 Task: Move the task Upgrade and migrate company servers to a cloud-based solution to the section Done in the project AgileCon and filter the tasks in the project by Incomplete tasks
Action: Mouse moved to (56, 284)
Screenshot: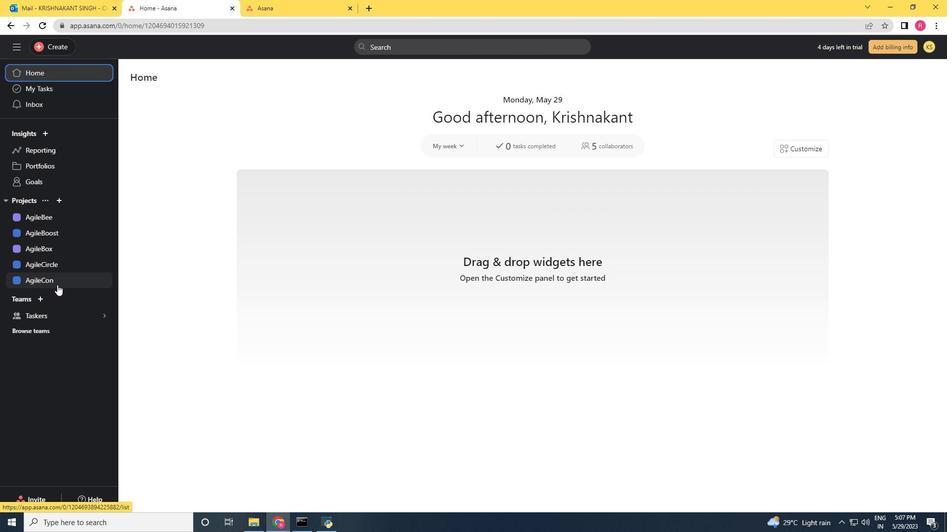 
Action: Mouse pressed left at (56, 284)
Screenshot: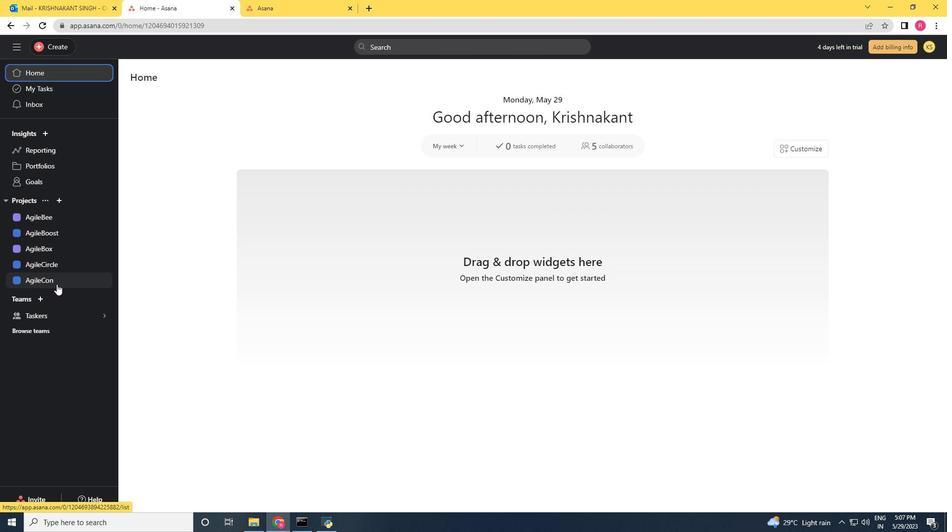 
Action: Mouse moved to (568, 162)
Screenshot: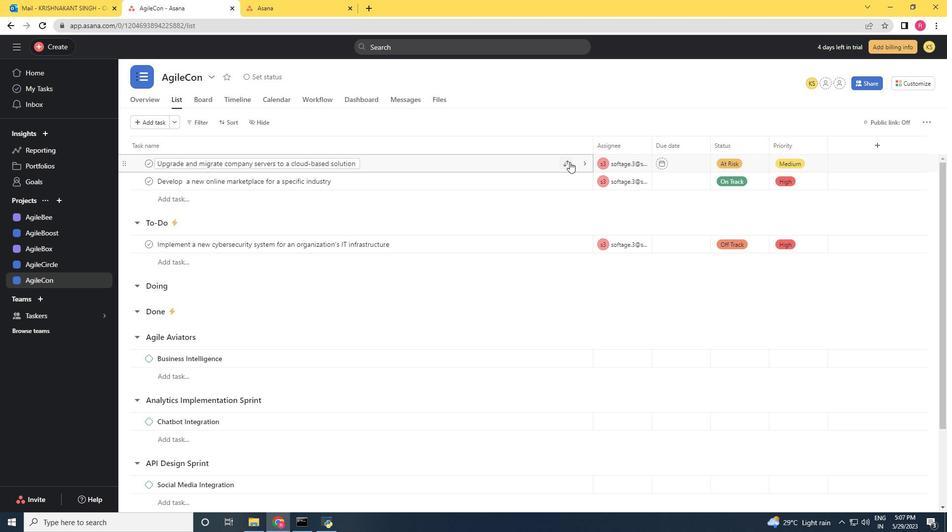 
Action: Mouse pressed left at (568, 162)
Screenshot: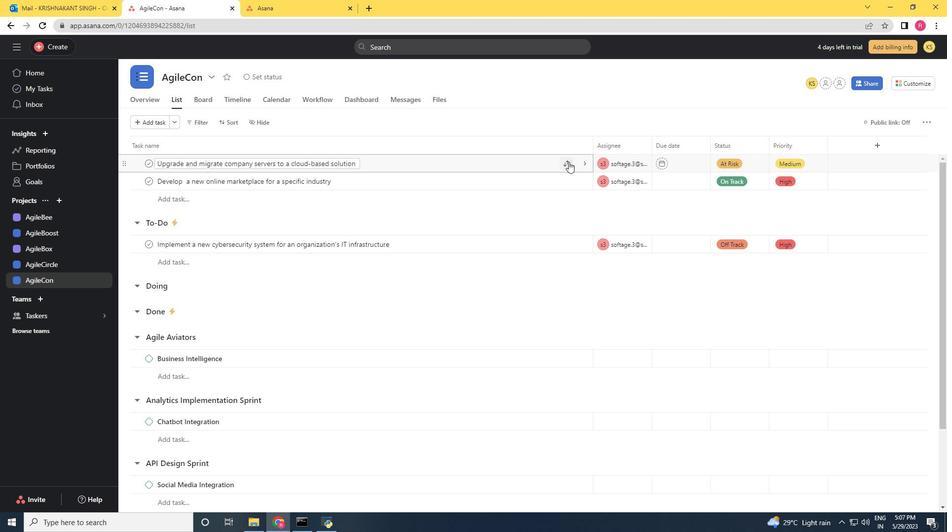 
Action: Mouse moved to (506, 250)
Screenshot: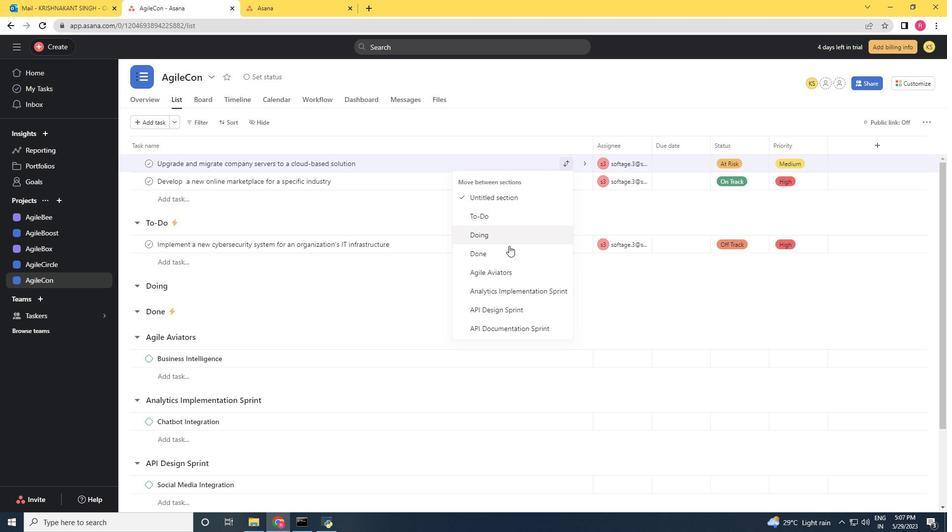 
Action: Mouse pressed left at (506, 250)
Screenshot: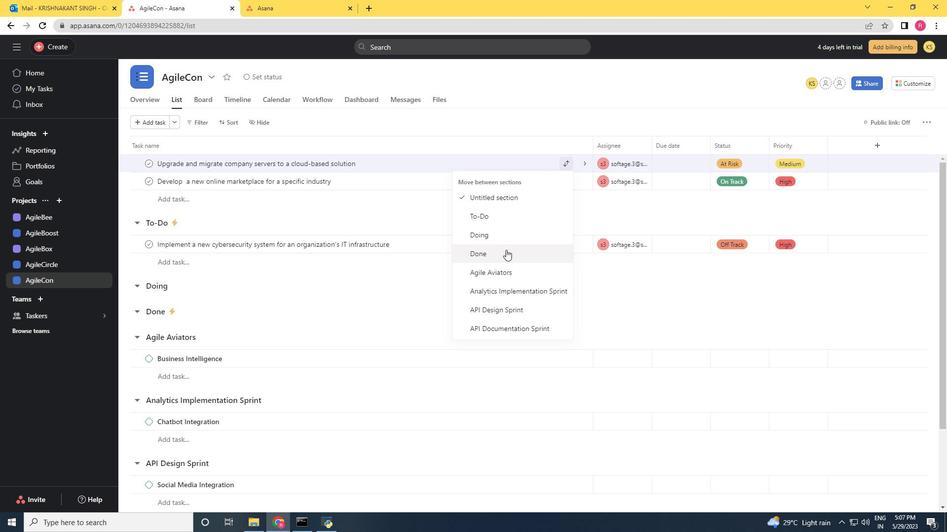 
Action: Mouse moved to (195, 125)
Screenshot: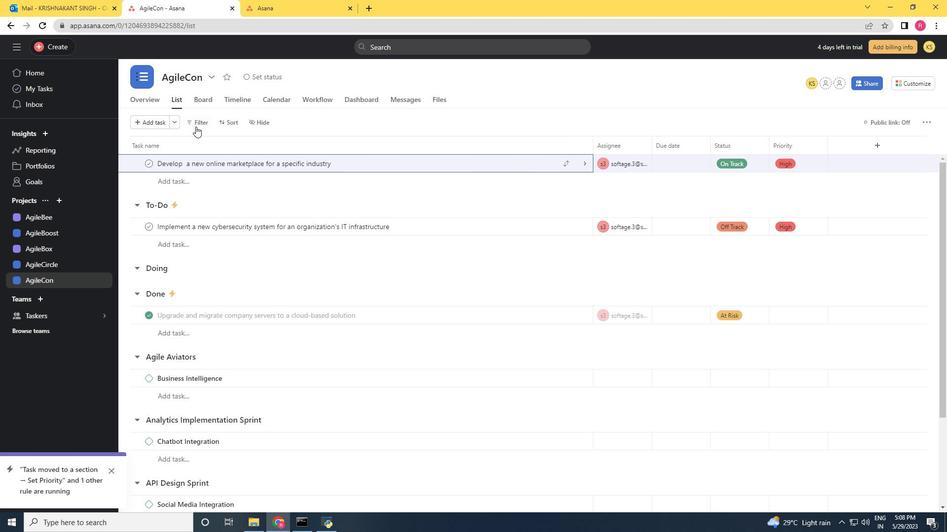 
Action: Mouse pressed left at (195, 125)
Screenshot: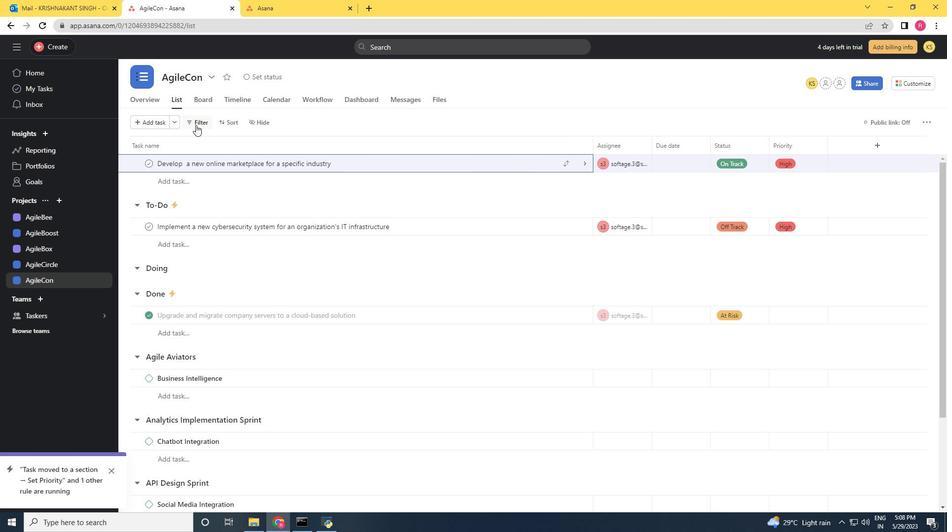 
Action: Mouse moved to (236, 164)
Screenshot: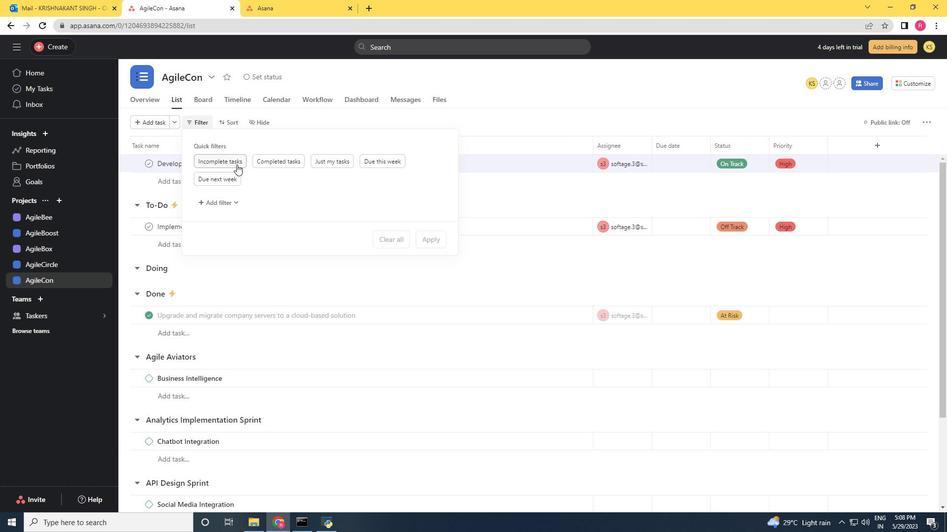 
Action: Mouse pressed left at (236, 164)
Screenshot: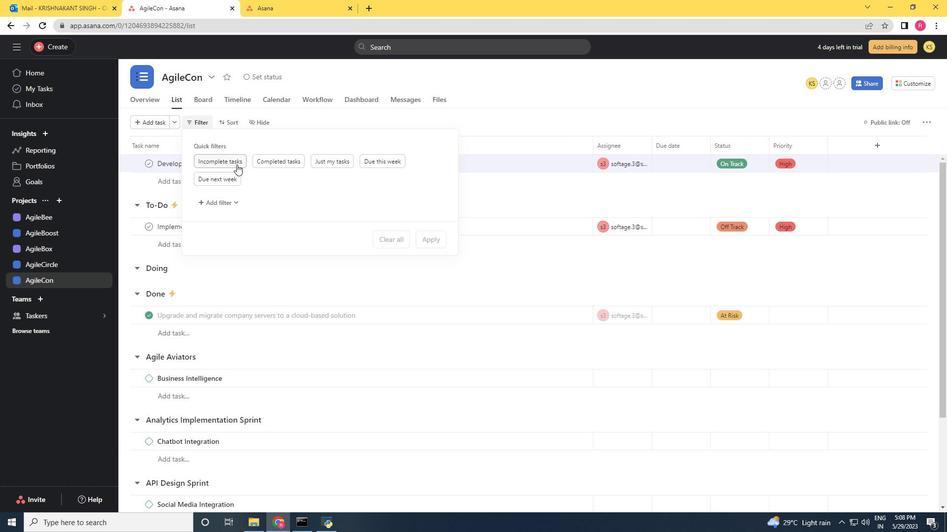 
